 Task: Add an event with the title Second Networking Seminar: Building Professional Connections, date '2024/03/17', time 8:00 AM to 10:00 AMand add a description: As the faller begins to lean backward, the catchers should immediately extend their arms, creating a secure and stable platform for the faller to land on. Catchers should maintain a firm grip and ensure a safe landing for the faller.Select event color  Blueberry . Add location for the event as: Birmingham, UK, logged in from the account softage.8@softage.netand send the event invitation to softage.9@softage.net and softage.10@softage.net. Set a reminder for the event Daily
Action: Mouse moved to (42, 88)
Screenshot: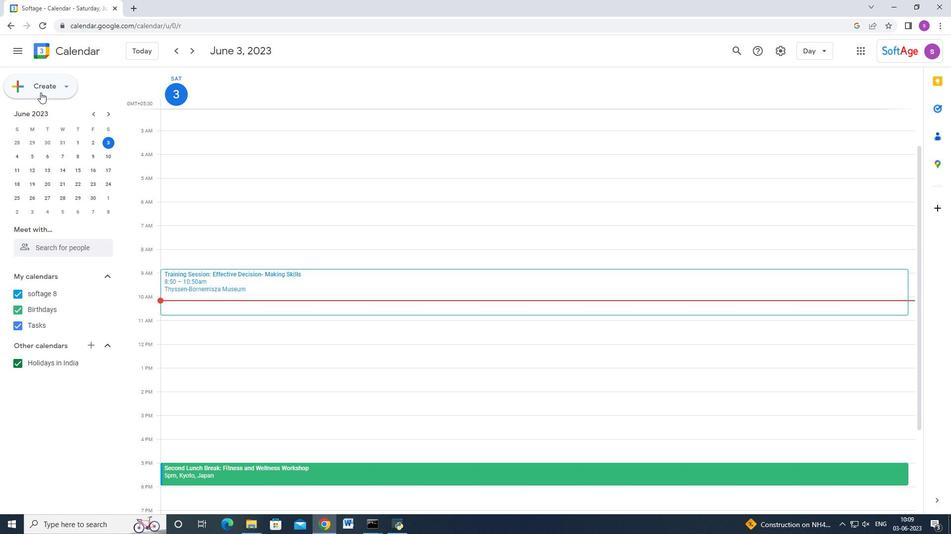 
Action: Mouse pressed left at (42, 88)
Screenshot: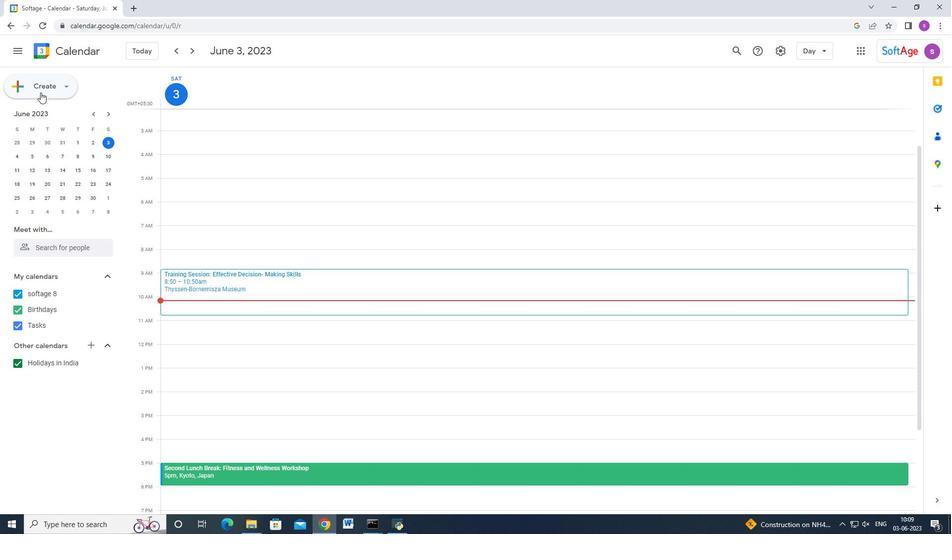 
Action: Mouse moved to (42, 110)
Screenshot: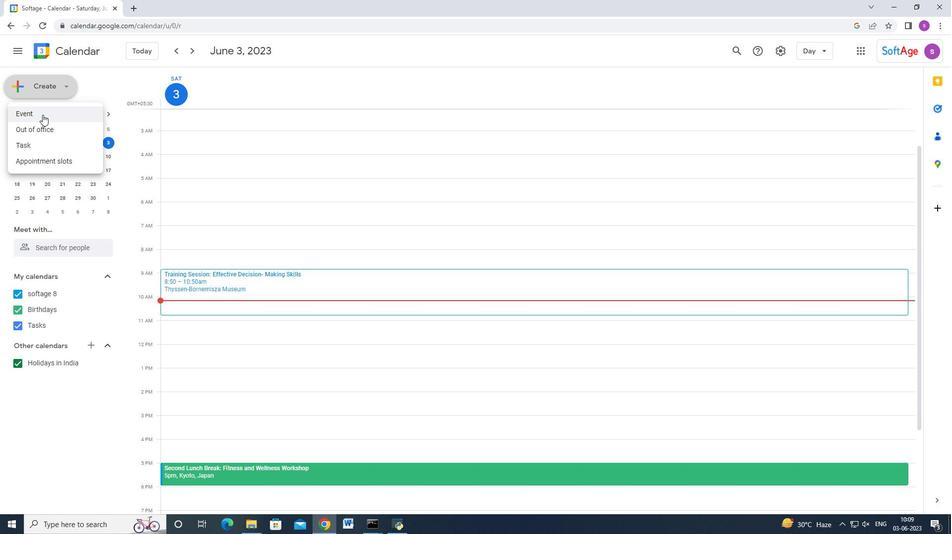 
Action: Mouse pressed left at (42, 110)
Screenshot: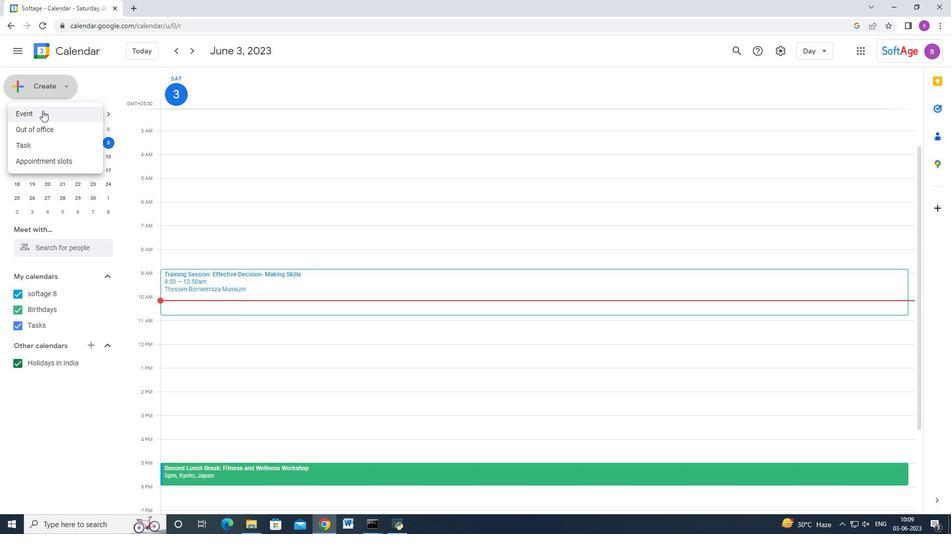 
Action: Mouse moved to (559, 389)
Screenshot: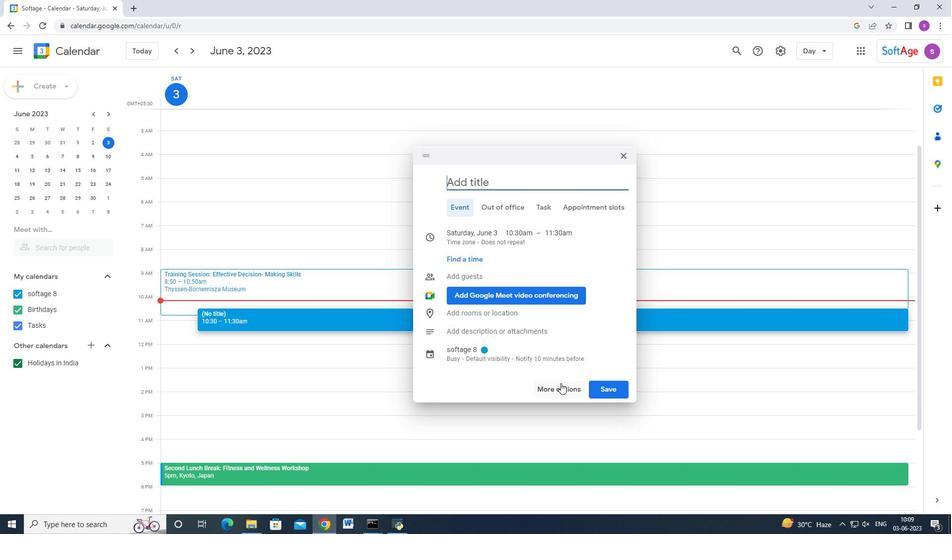 
Action: Mouse pressed left at (559, 389)
Screenshot: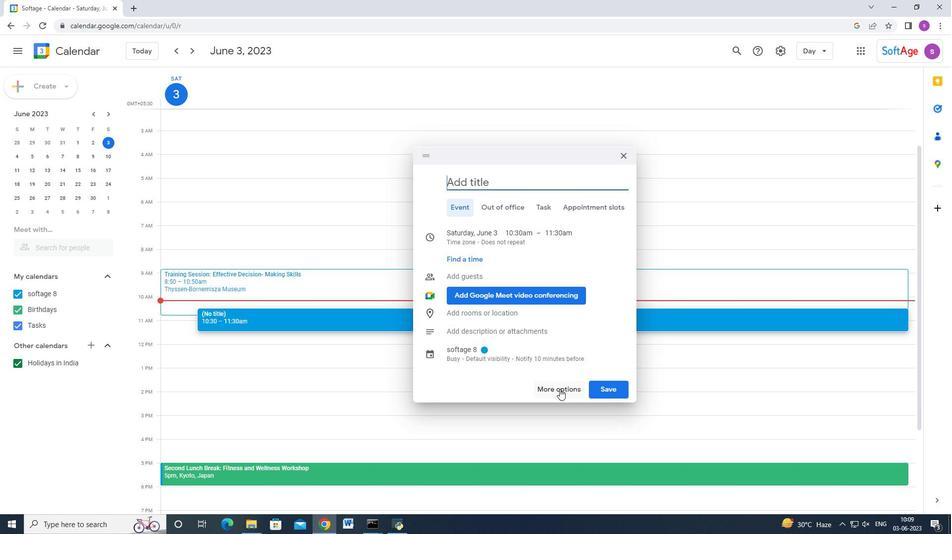 
Action: Mouse moved to (114, 52)
Screenshot: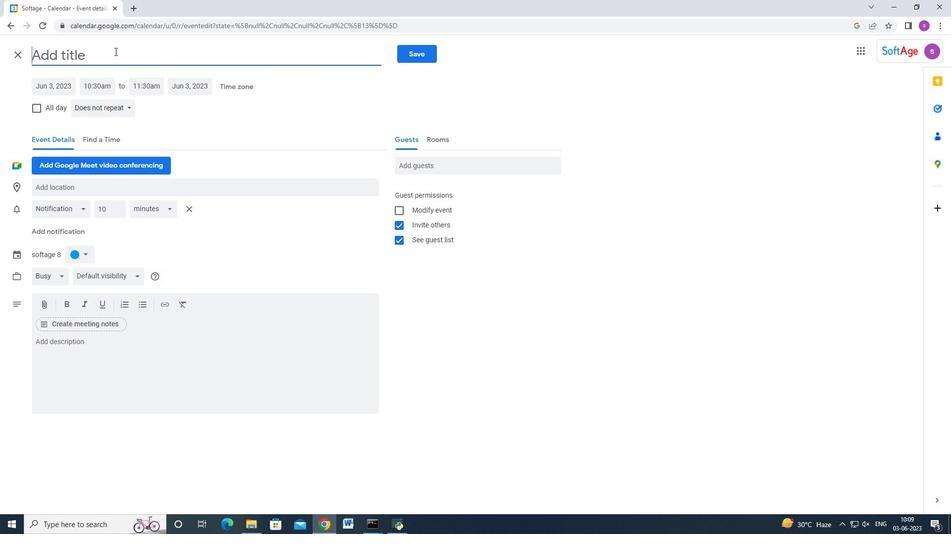 
Action: Key pressed <Key.shift><Key.shift><Key.shift><Key.shift><Key.shift><Key.shift><Key.shift><Key.shift><Key.shift><Key.shift><Key.shift><Key.shift><Key.shift><Key.shift><Key.shift><Key.shift><Key.shift><Key.shift><Key.shift><Key.shift><Key.shift><Key.shift>Second<Key.space><Key.shift>Networking<Key.space><Key.shift_r>Seminar<Key.shift>:<Key.space><Key.shift>Building<Key.space><Key.shift>Professional<Key.space><Key.shift>Connections
Screenshot: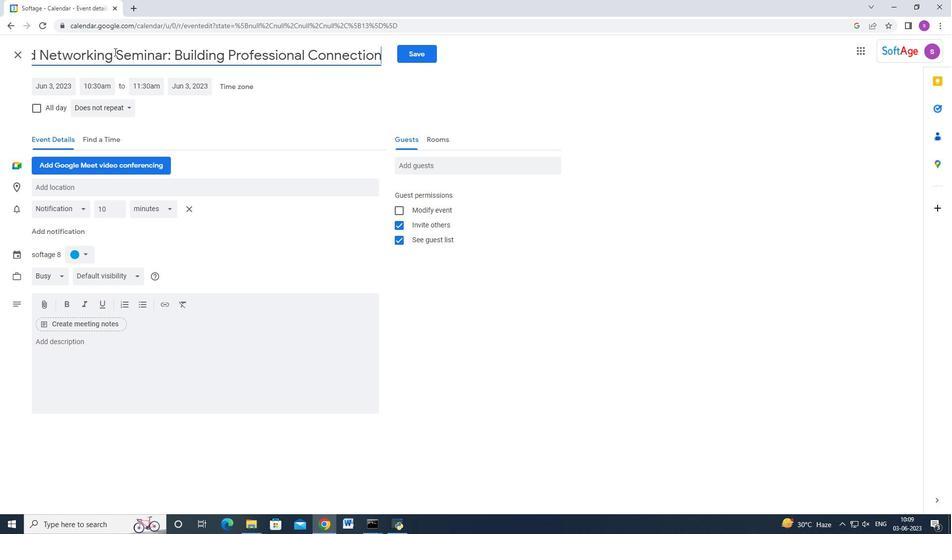 
Action: Mouse moved to (59, 89)
Screenshot: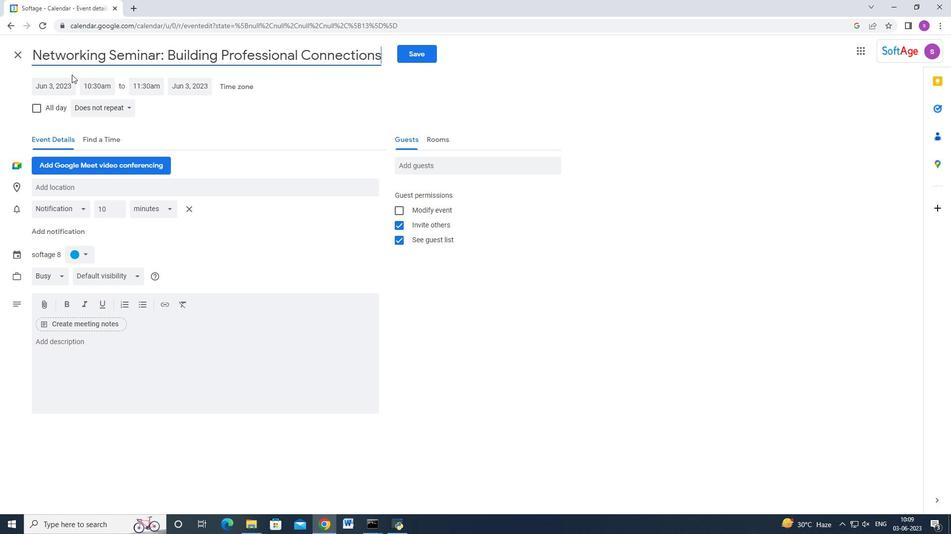 
Action: Mouse pressed left at (59, 89)
Screenshot: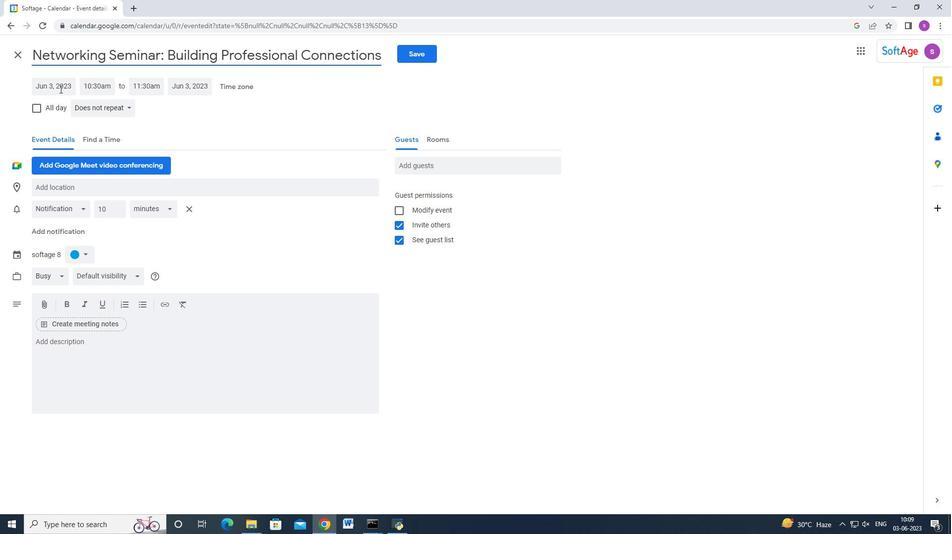 
Action: Mouse moved to (157, 109)
Screenshot: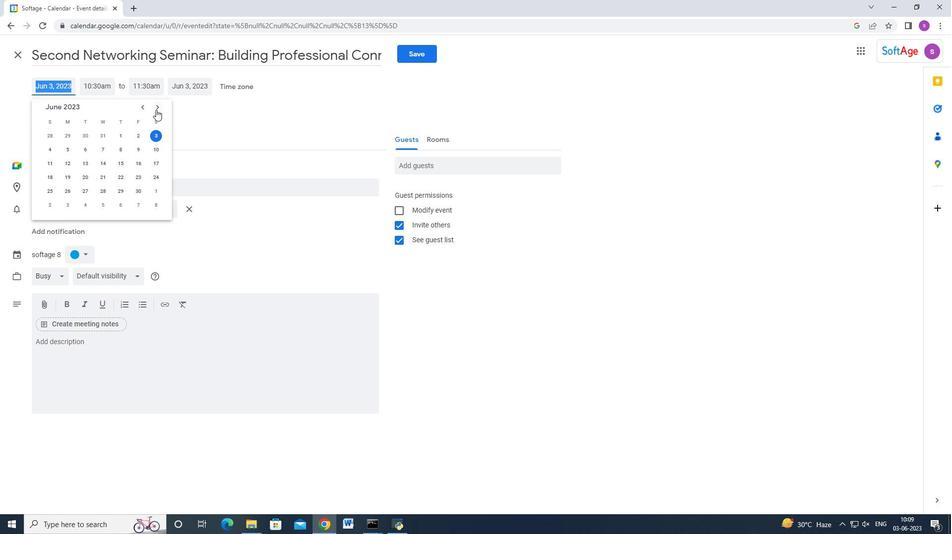 
Action: Mouse pressed left at (157, 109)
Screenshot: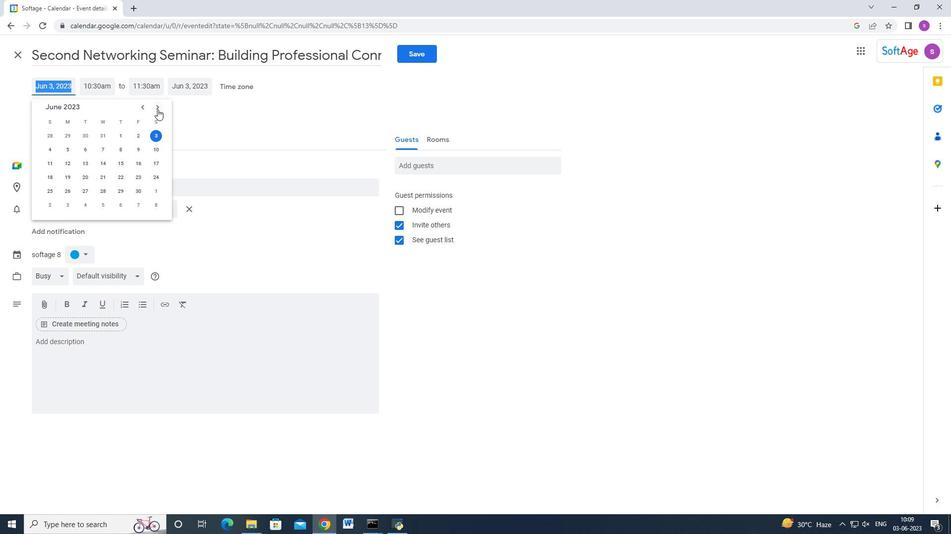 
Action: Mouse pressed left at (157, 109)
Screenshot: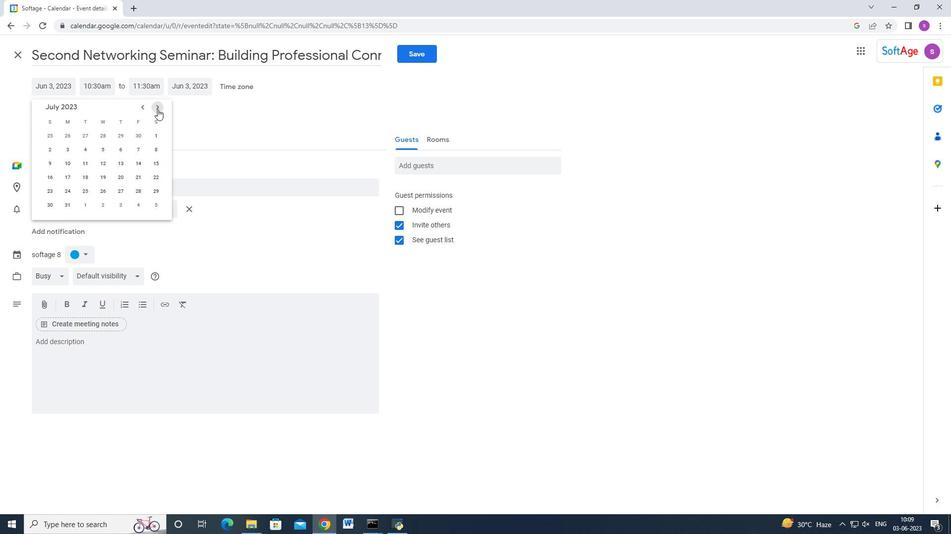 
Action: Mouse pressed left at (157, 109)
Screenshot: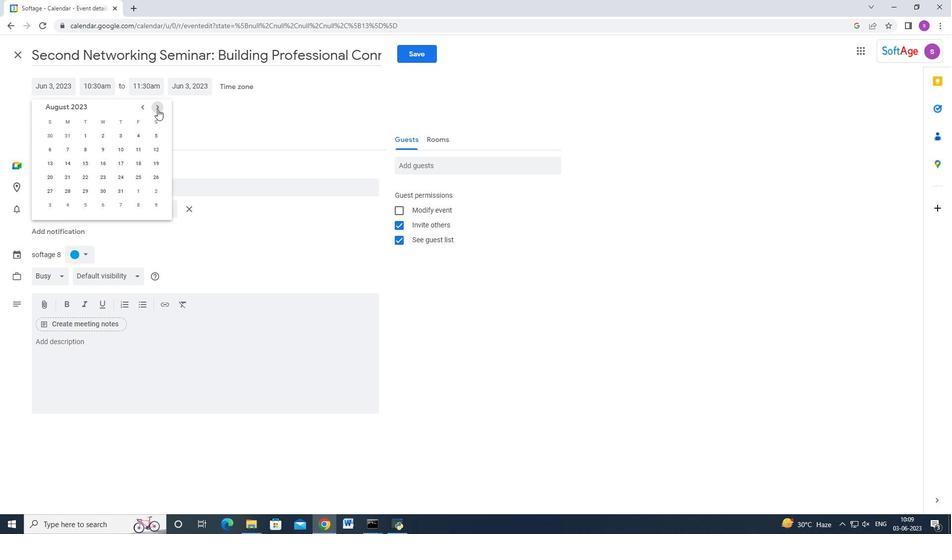 
Action: Mouse pressed left at (157, 109)
Screenshot: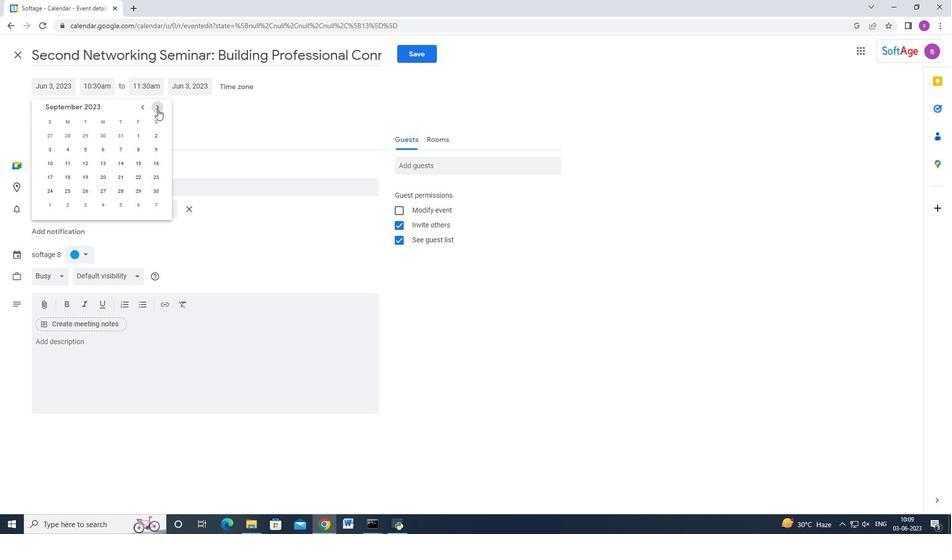 
Action: Mouse pressed left at (157, 109)
Screenshot: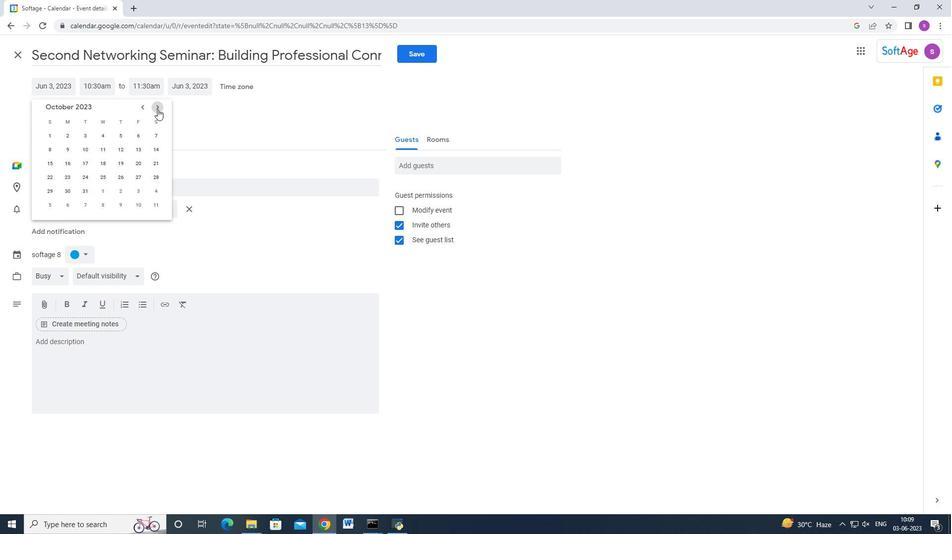 
Action: Mouse pressed left at (157, 109)
Screenshot: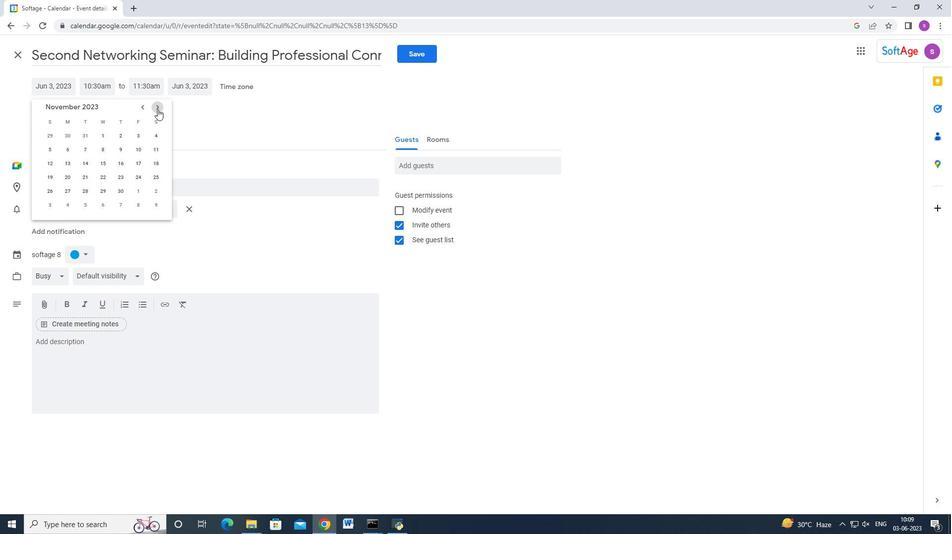 
Action: Mouse pressed left at (157, 109)
Screenshot: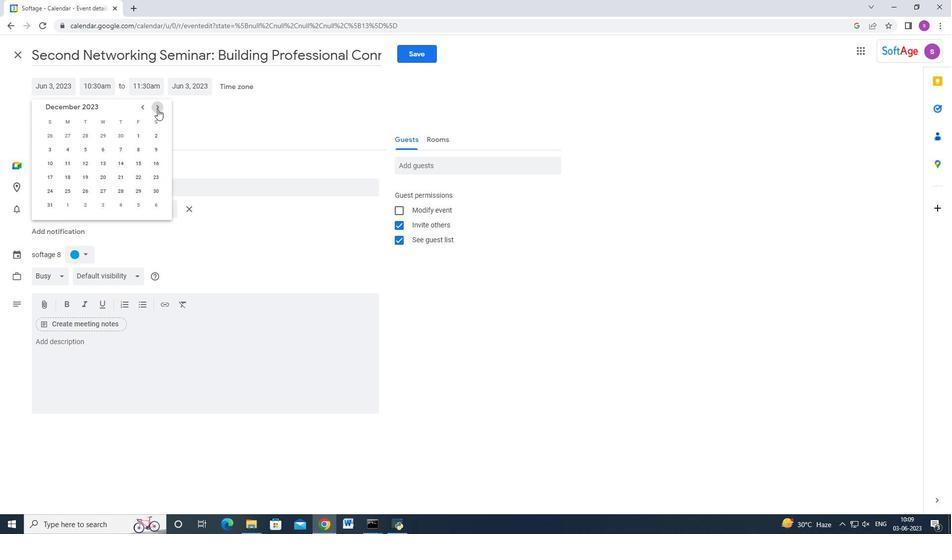 
Action: Mouse pressed left at (157, 109)
Screenshot: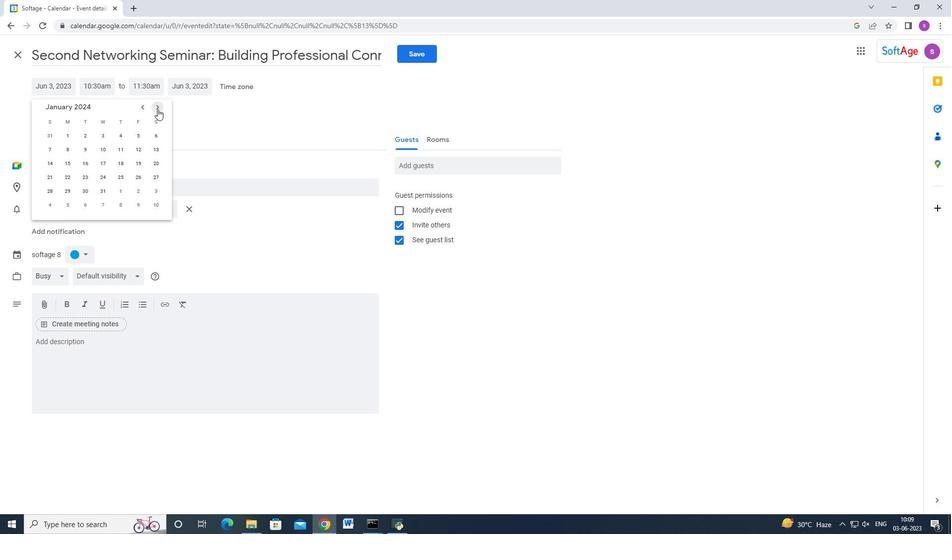 
Action: Mouse pressed left at (157, 109)
Screenshot: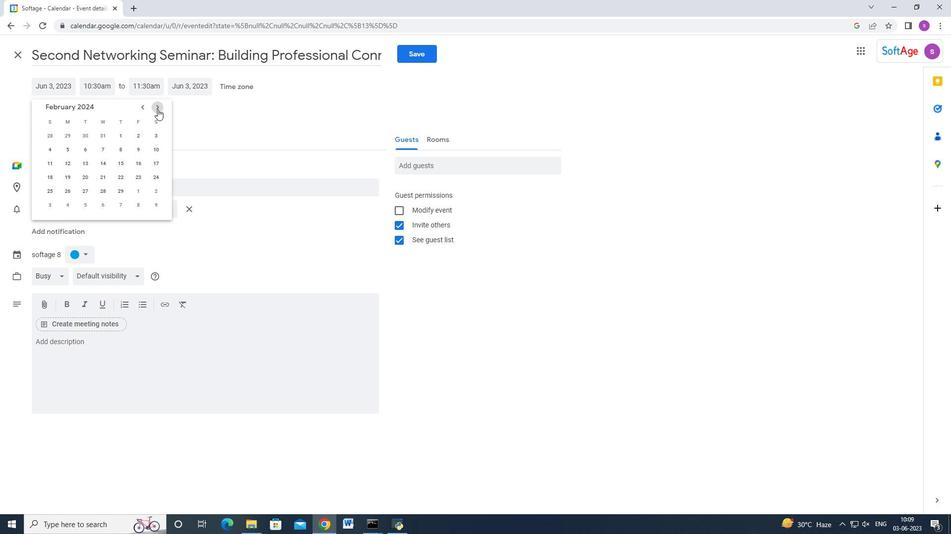 
Action: Mouse moved to (49, 177)
Screenshot: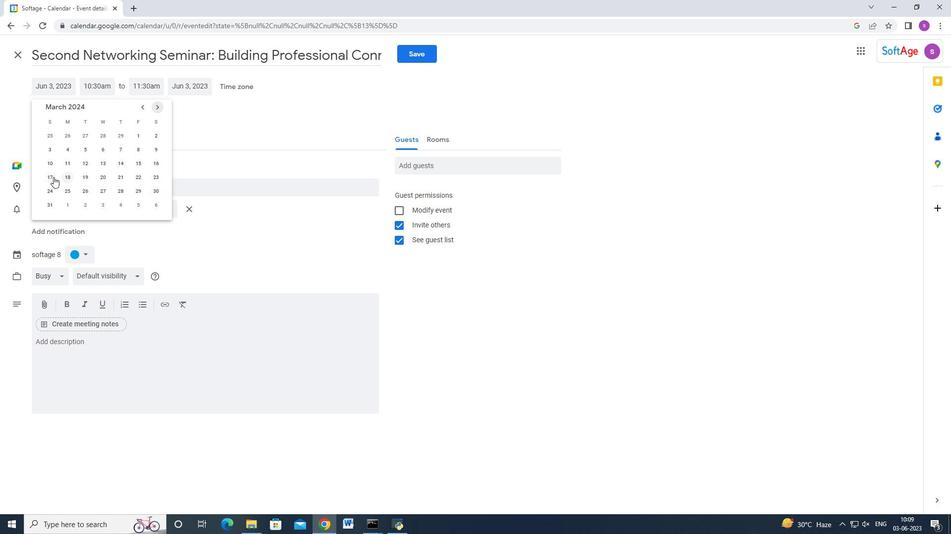 
Action: Mouse pressed left at (49, 177)
Screenshot: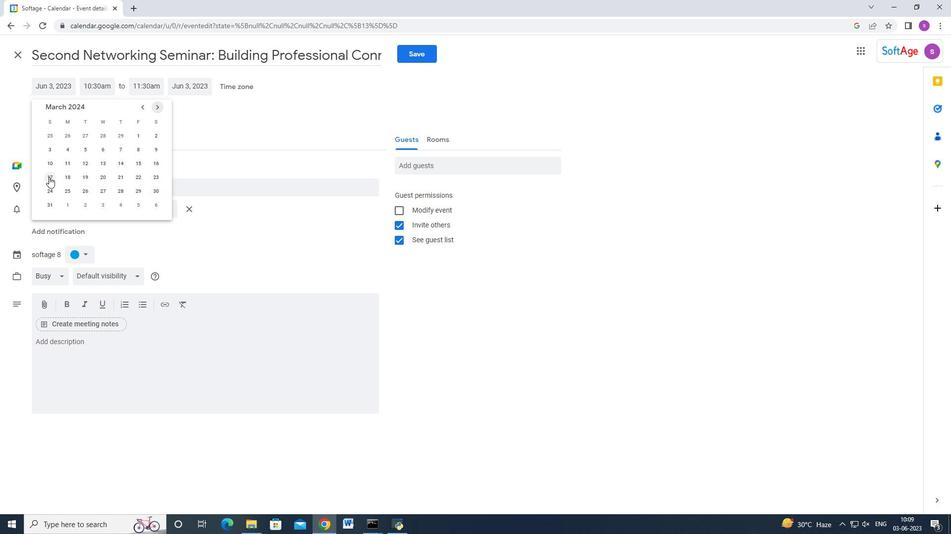 
Action: Mouse moved to (103, 86)
Screenshot: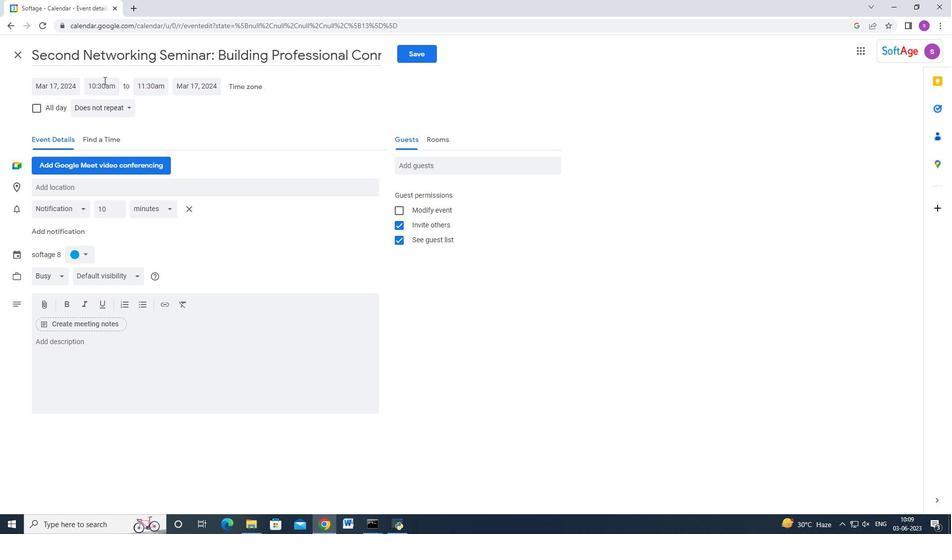 
Action: Mouse pressed left at (103, 86)
Screenshot: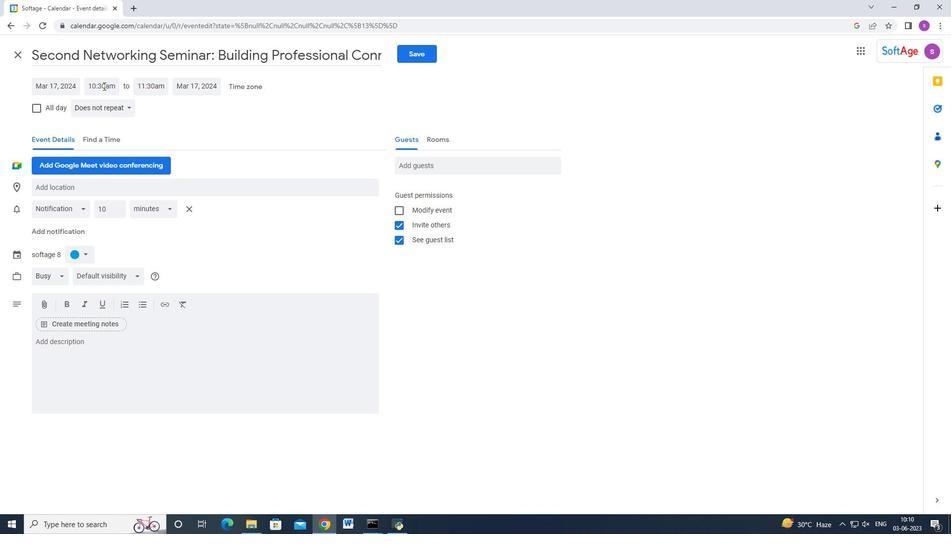 
Action: Key pressed 8<Key.shift>:00am<Key.enter><Key.tab>10<Key.shift>:00am<Key.enter>
Screenshot: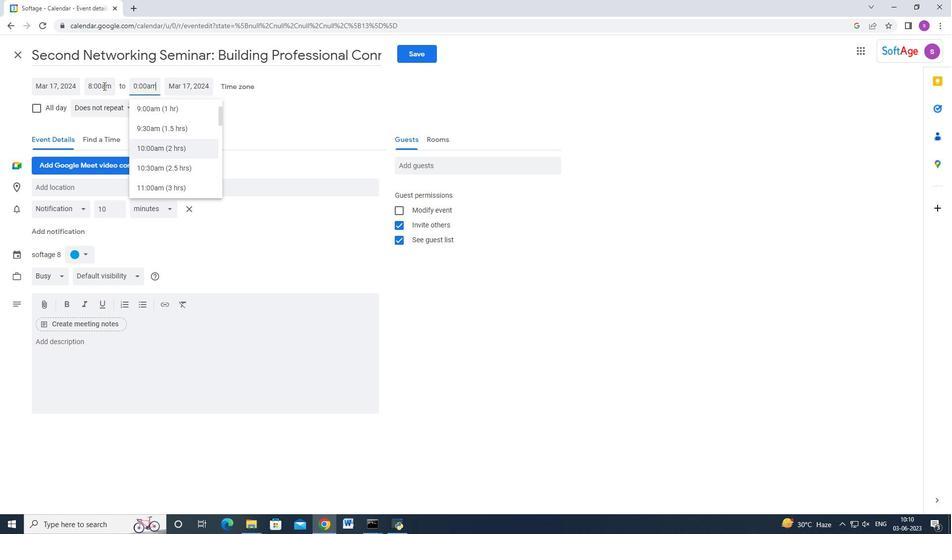 
Action: Mouse moved to (128, 352)
Screenshot: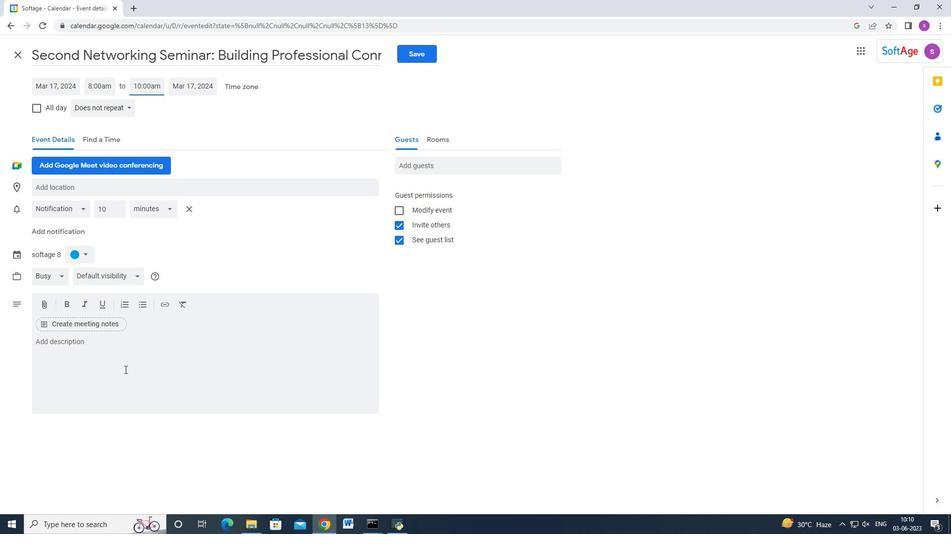 
Action: Mouse pressed left at (128, 352)
Screenshot: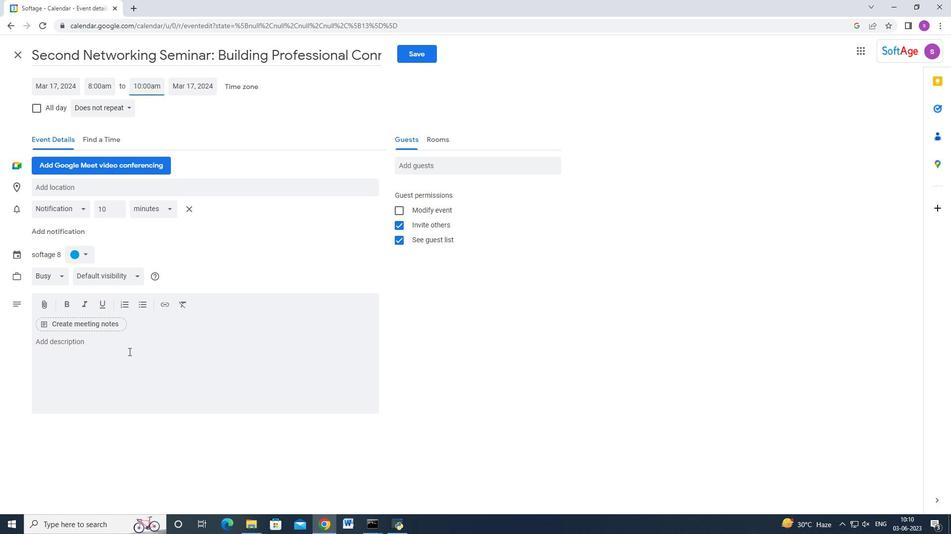 
Action: Key pressed <Key.shift_r>As<Key.space>the<Key.space>faller<Key.space>begins<Key.space>to<Key.space>lean<Key.space>backward,<Key.space>the<Key.space>catchers<Key.space>should<Key.space>be<Key.space><Key.backspace><Key.backspace><Key.backspace>immediately<Key.space>extend<Key.space>their<Key.space>arms,<Key.space>creating<Key.space>a<Key.space>secure<Key.space>and<Key.space>stable<Key.space>perform<Key.space><Key.backspace><Key.backspace><Key.backspace><Key.backspace><Key.backspace><Key.backspace><Key.backspace>latform<Key.space>for<Key.space>the<Key.space>a<Key.backspace>faller<Key.space>to<Key.space>land<Key.space>on.<Key.space><Key.shift>Catchers<Key.space>should<Key.space>maintain<Key.space>a<Key.space>firm<Key.space>gi<Key.backspace>rip<Key.space>and<Key.space>ensure<Key.space>a<Key.space>safe<Key.space>landing<Key.space>for<Key.space>the<Key.space>faller<Key.space><Key.backspace>.
Screenshot: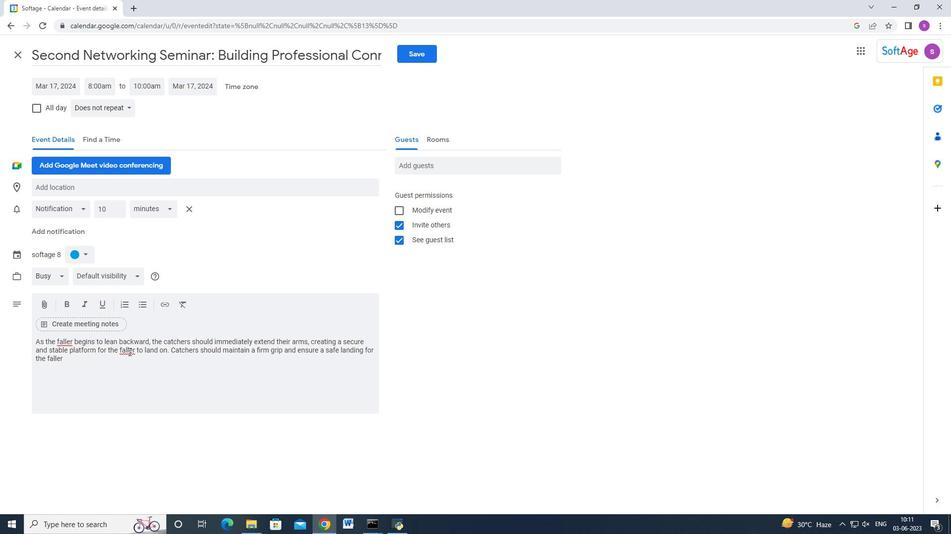 
Action: Mouse moved to (80, 251)
Screenshot: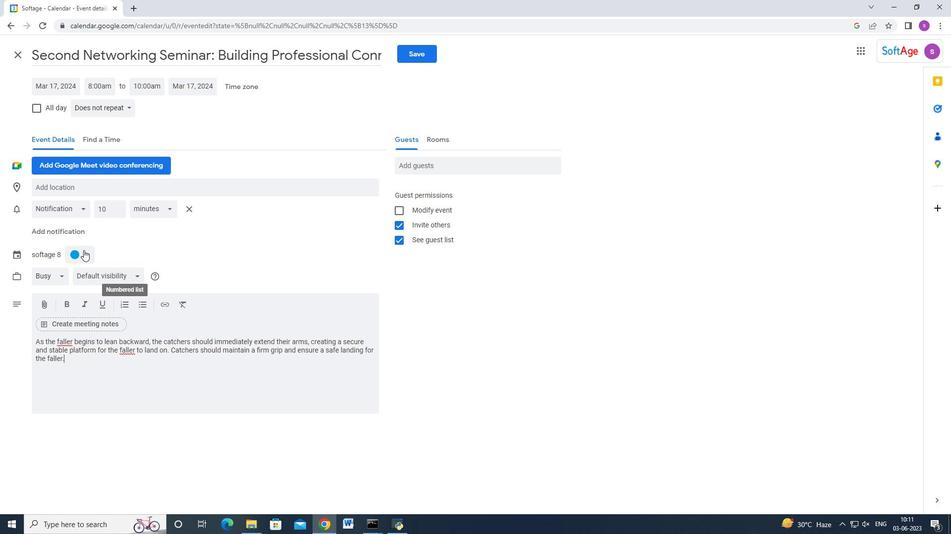
Action: Mouse pressed left at (80, 251)
Screenshot: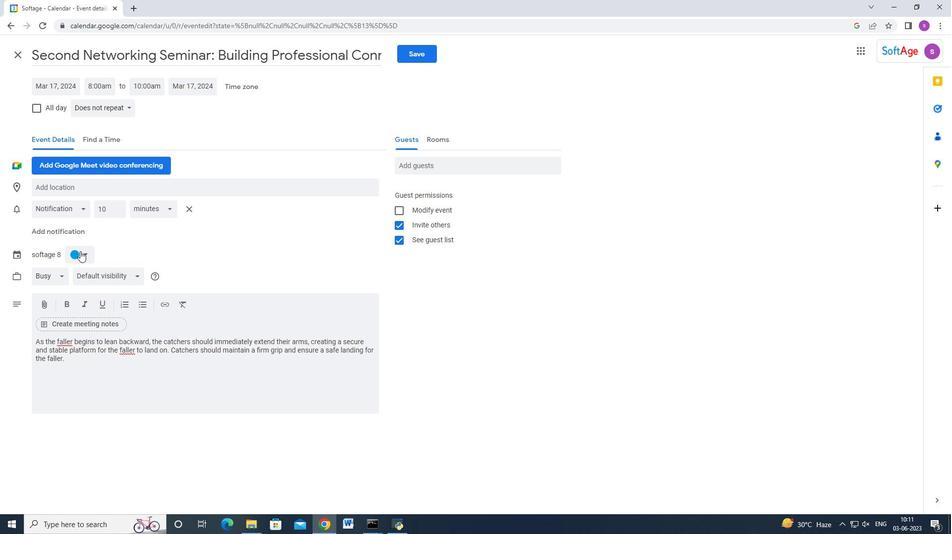 
Action: Mouse moved to (88, 288)
Screenshot: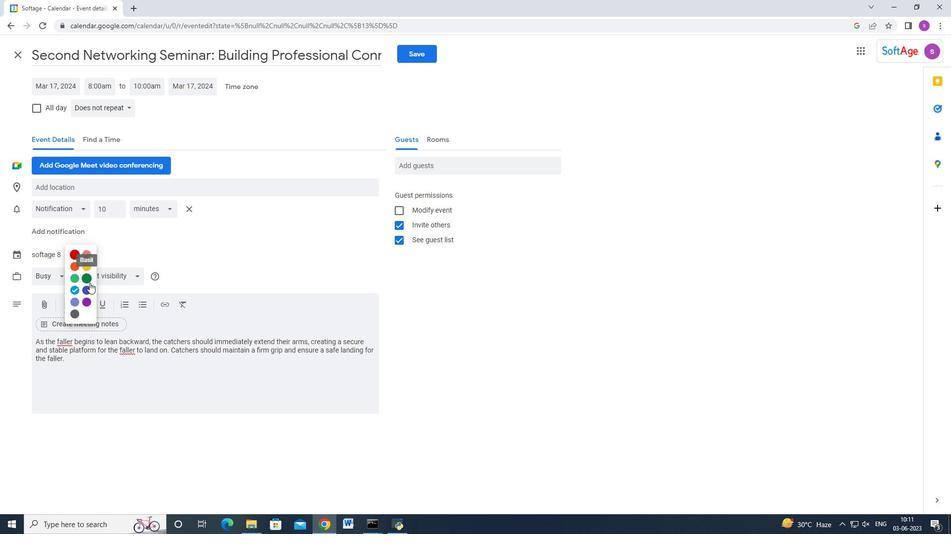 
Action: Mouse pressed left at (88, 288)
Screenshot: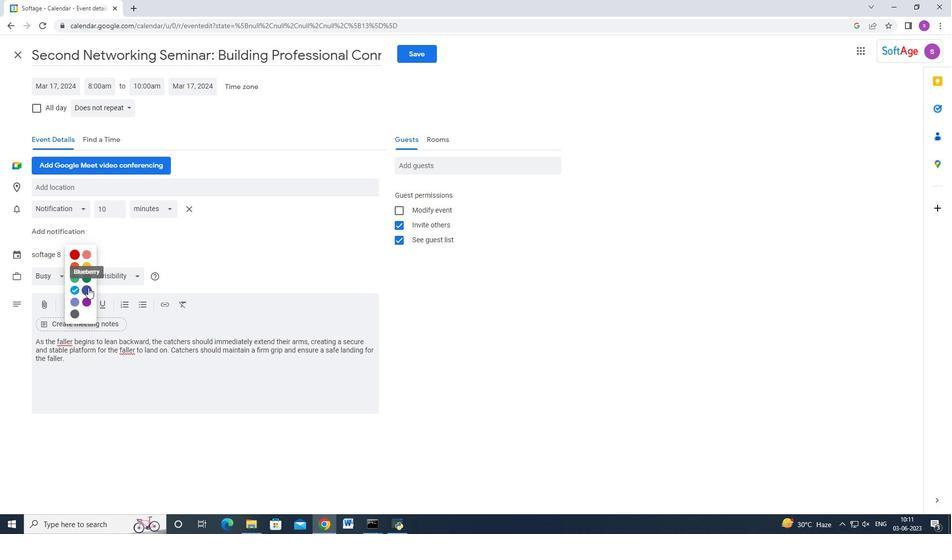 
Action: Mouse moved to (74, 184)
Screenshot: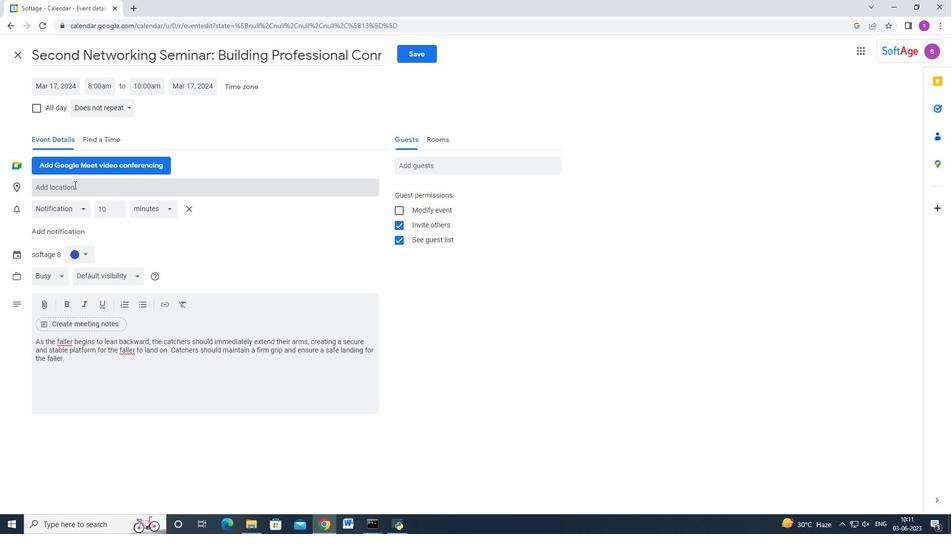 
Action: Mouse pressed left at (74, 184)
Screenshot: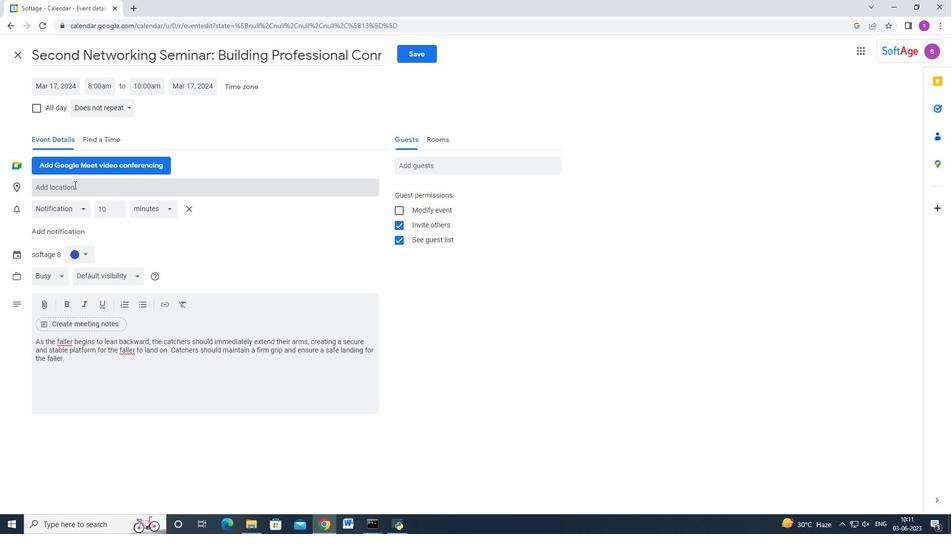 
Action: Mouse moved to (74, 184)
Screenshot: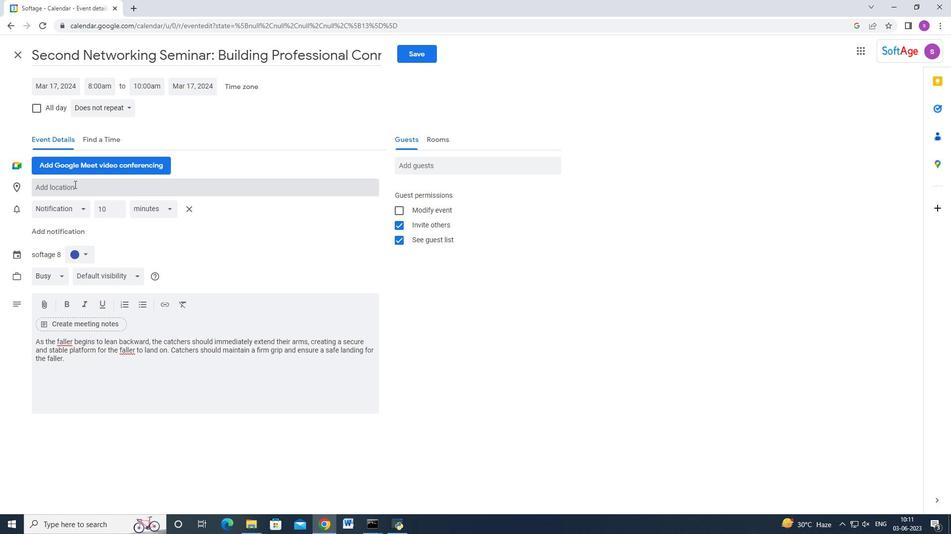
Action: Key pressed <Key.shift>Birmingham,<Key.space><Key.shift>Uk<Key.down><Key.enter>
Screenshot: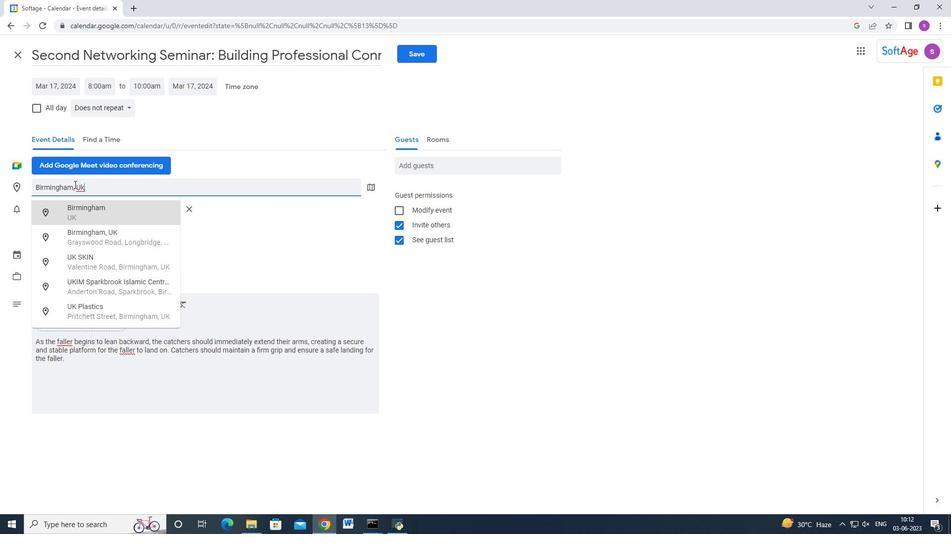 
Action: Mouse moved to (431, 163)
Screenshot: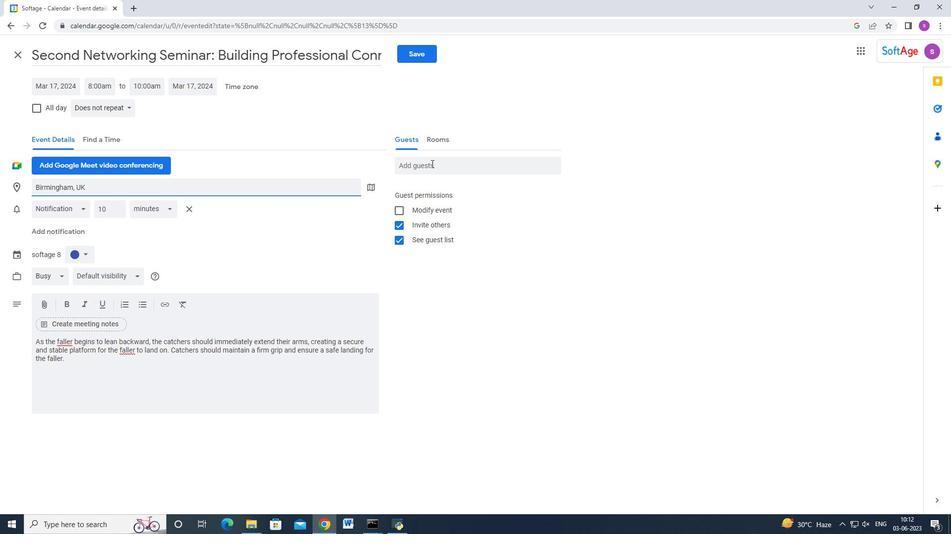 
Action: Mouse pressed left at (431, 163)
Screenshot: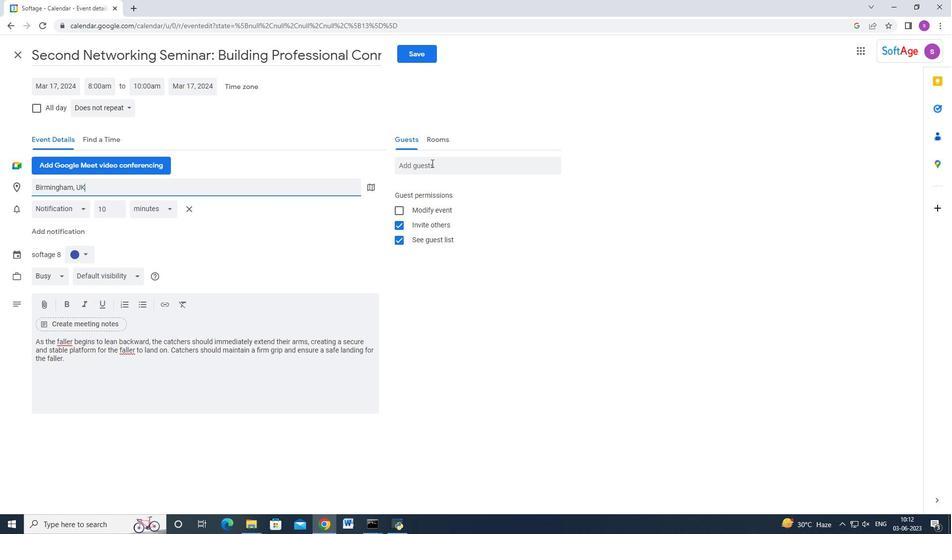 
Action: Key pressed softage.9<Key.shift_r>@softage.net<Key.enter>softage.10<Key.shift_r>@softage.net<Key.enter>
Screenshot: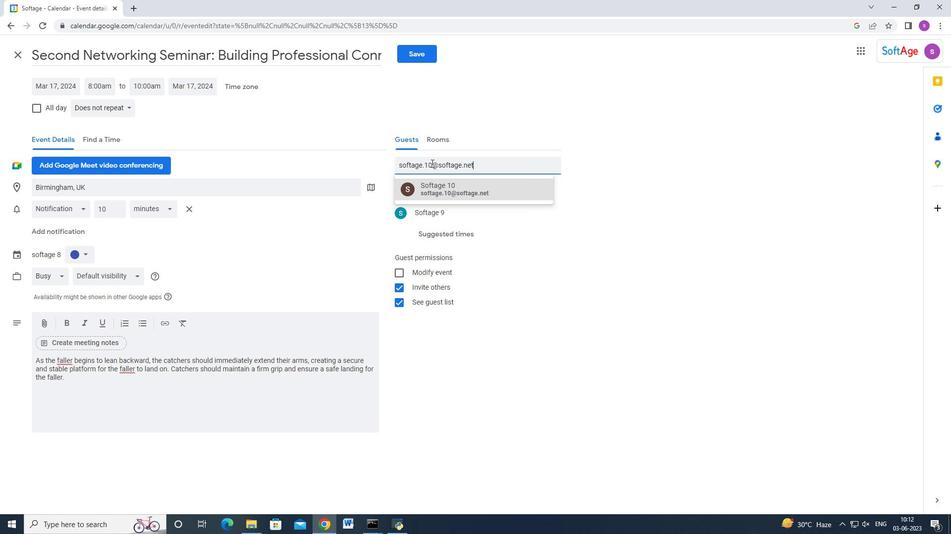 
Action: Mouse moved to (108, 111)
Screenshot: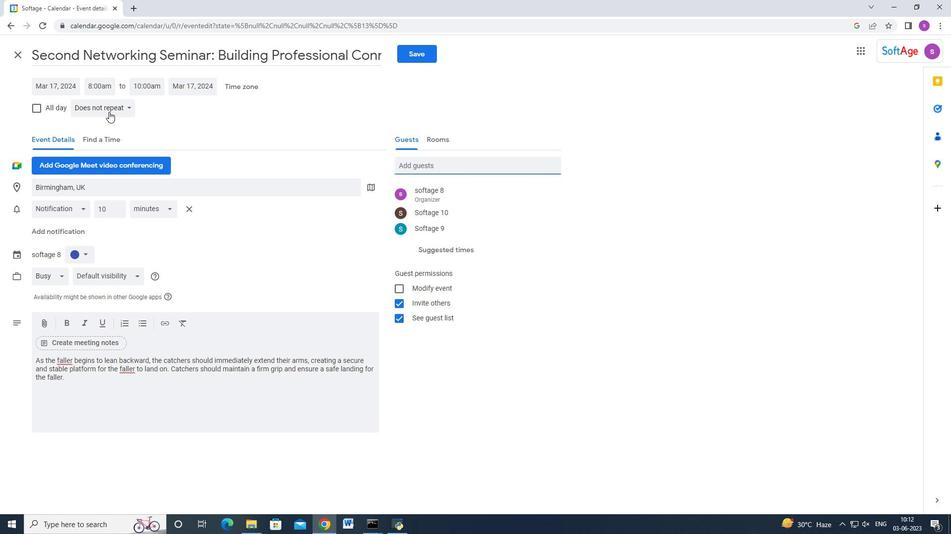 
Action: Mouse pressed left at (108, 111)
Screenshot: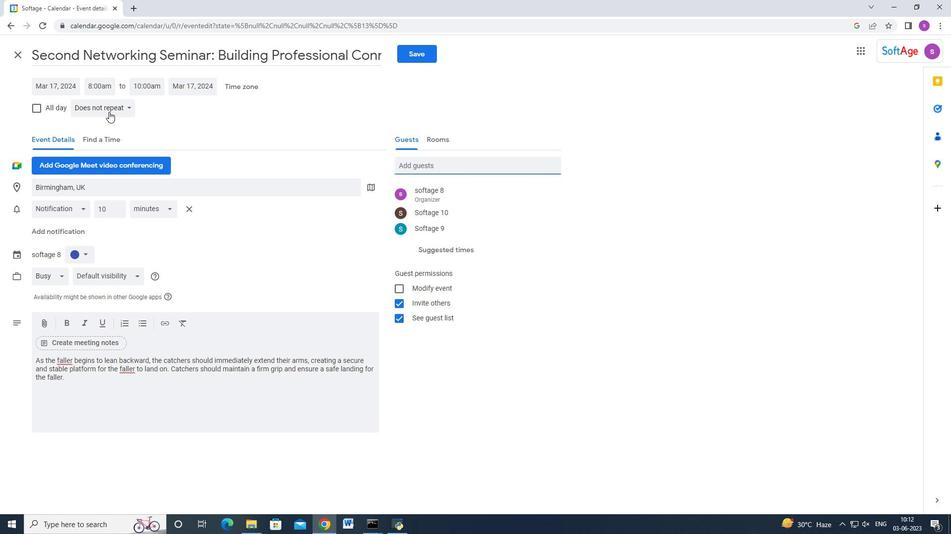 
Action: Mouse moved to (105, 126)
Screenshot: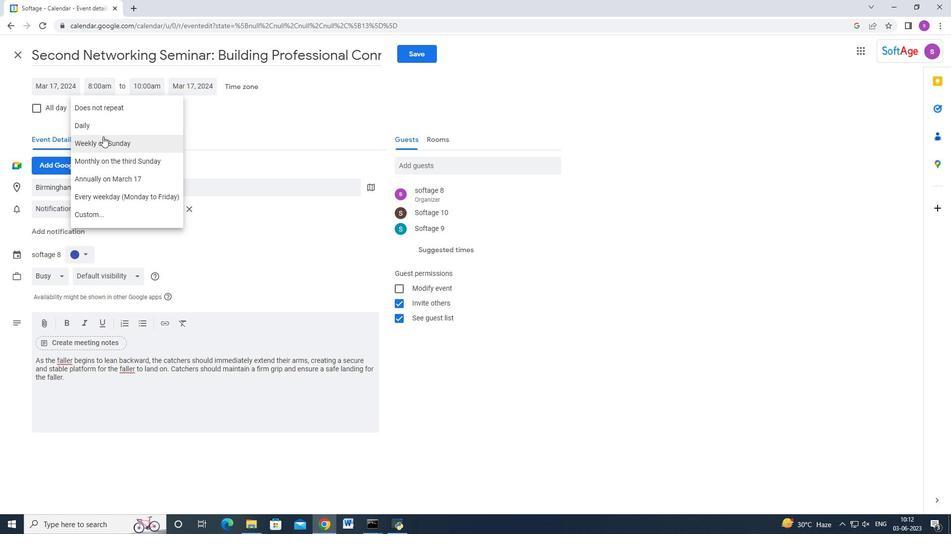 
Action: Mouse pressed left at (105, 126)
Screenshot: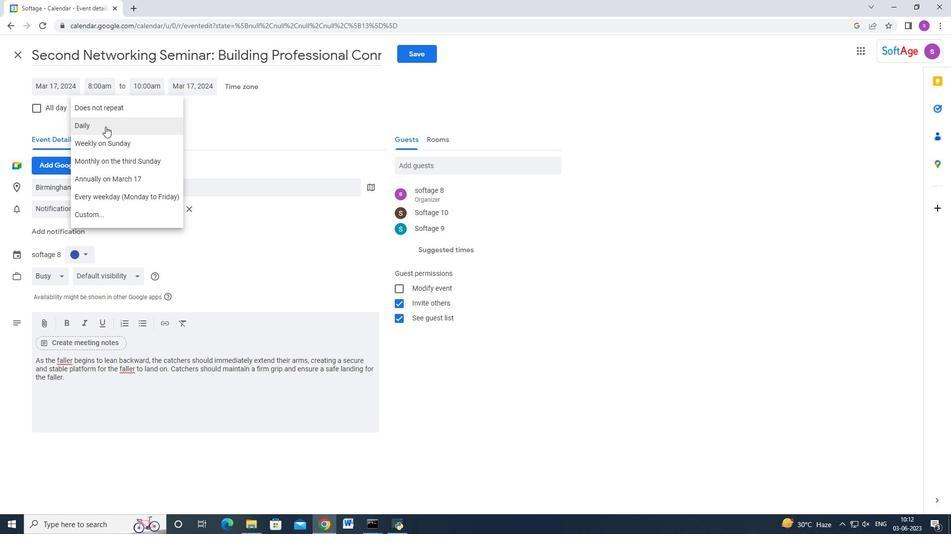 
Action: Mouse moved to (282, 244)
Screenshot: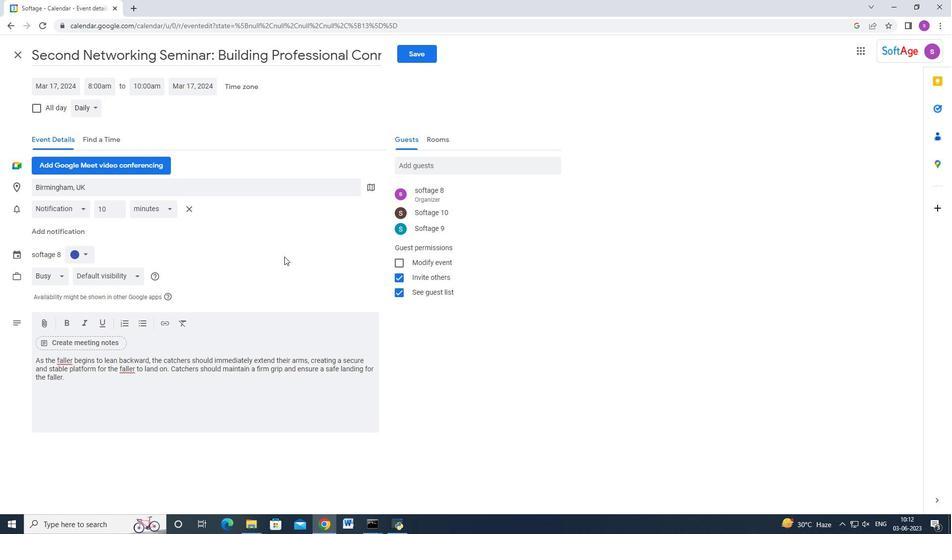
Action: Mouse scrolled (282, 243) with delta (0, 0)
Screenshot: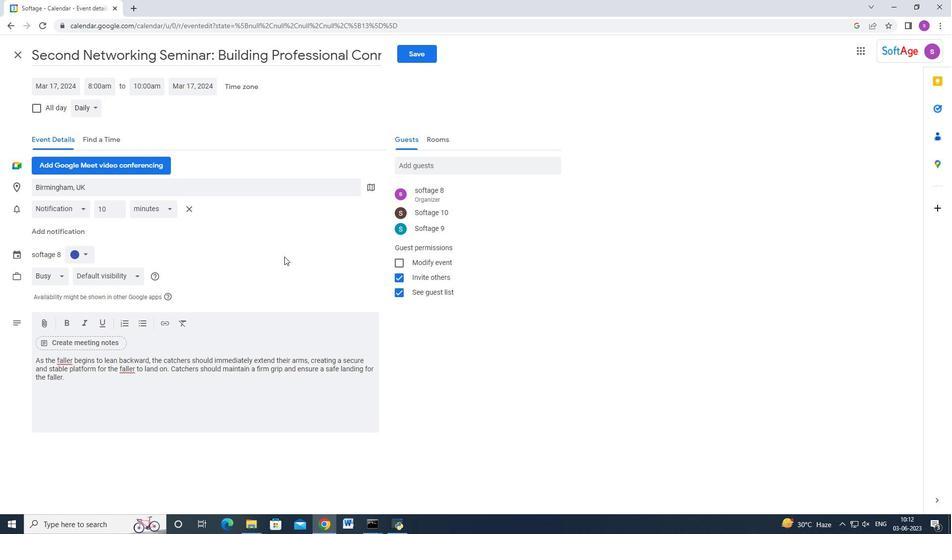 
Action: Mouse moved to (289, 246)
Screenshot: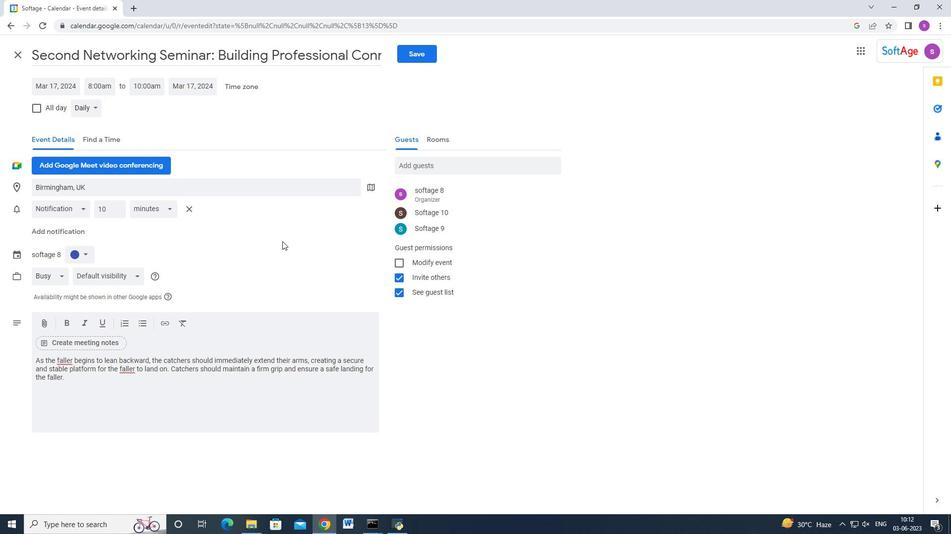 
Action: Mouse scrolled (289, 246) with delta (0, 0)
Screenshot: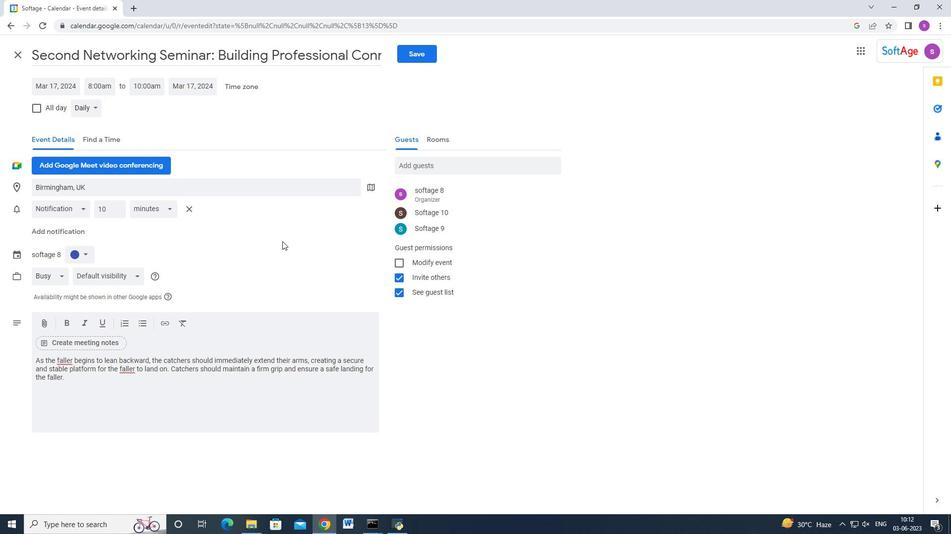 
Action: Mouse moved to (408, 54)
Screenshot: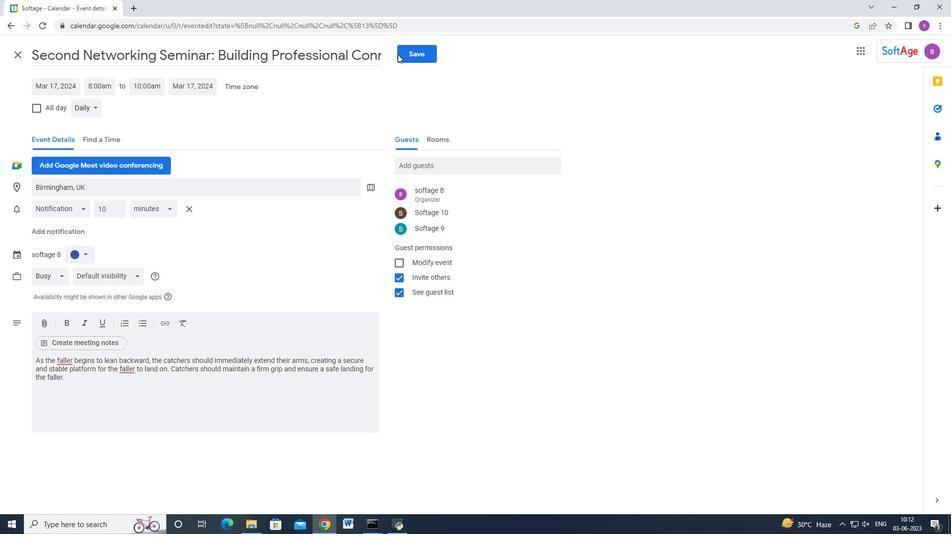 
Action: Mouse pressed left at (408, 54)
Screenshot: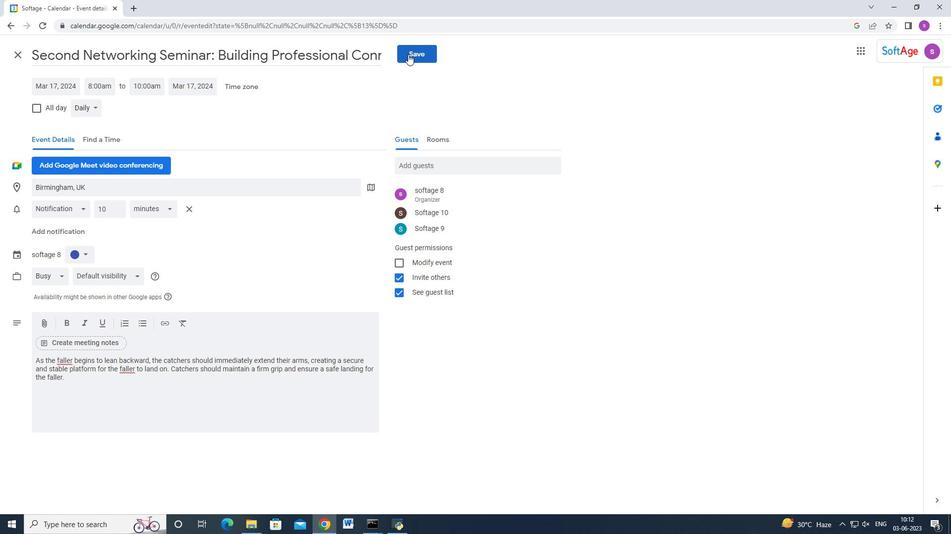 
Action: Mouse moved to (525, 303)
Screenshot: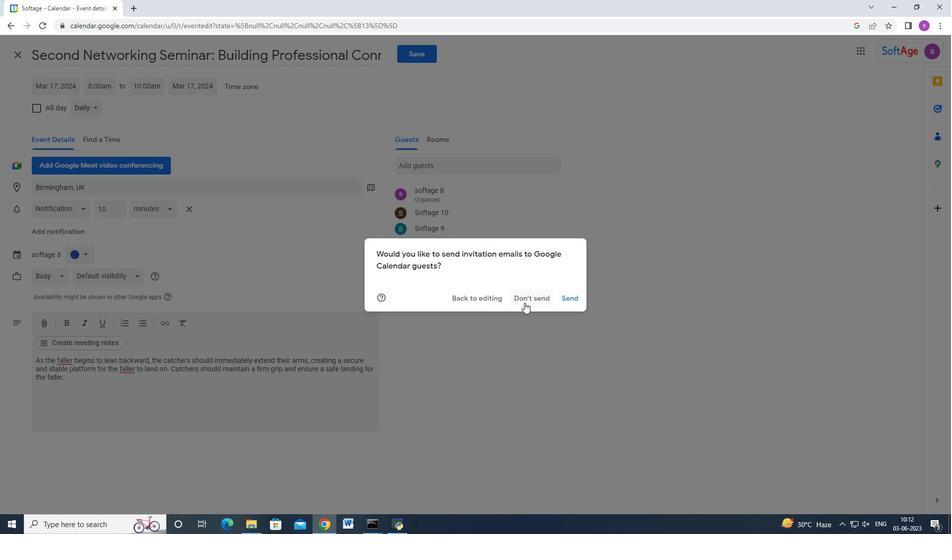 
